 Task: Create in the project TriumphTech in Backlog an issue 'Implement a new cloud-based customer service platform for a company with omnichannel communication and AI-powered chatbots', assign it to team member softage.2@softage.net and change the status to IN PROGRESS.
Action: Mouse moved to (189, 241)
Screenshot: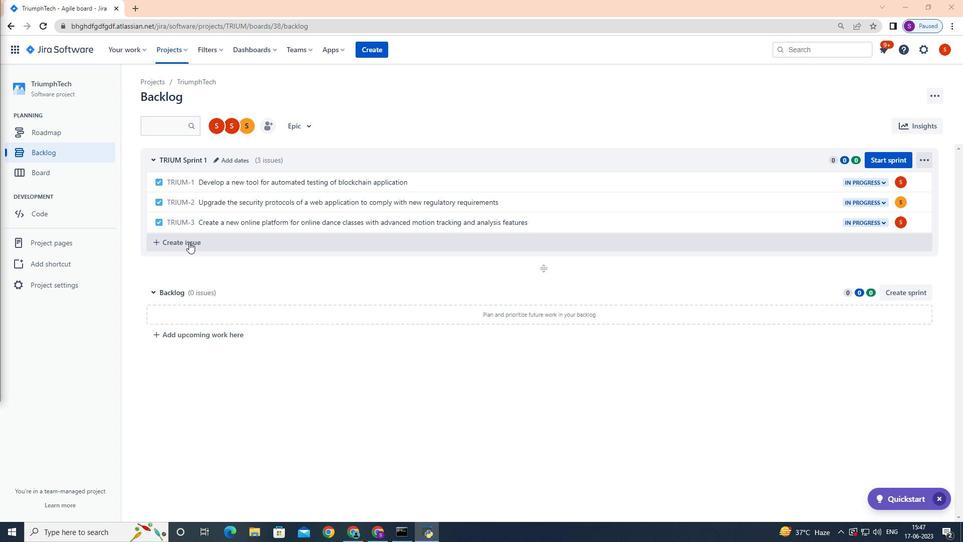 
Action: Mouse pressed left at (189, 241)
Screenshot: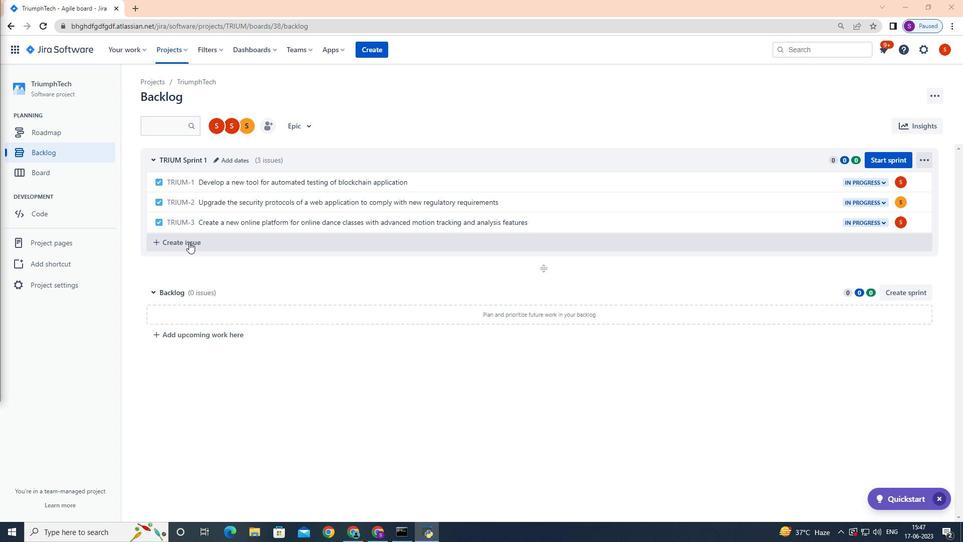 
Action: Mouse moved to (187, 240)
Screenshot: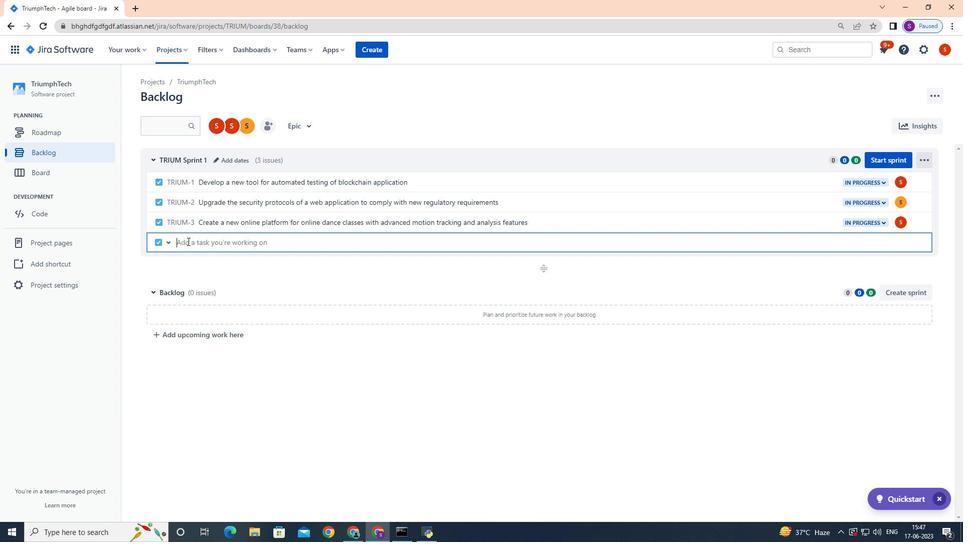 
Action: Key pressed <Key.shift>Implement<Key.space>a<Key.space>new<Key.space>cloud-based<Key.space>customer<Key.space>service<Key.space>platform<Key.space>for<Key.space>a<Key.space>company<Key.space>with<Key.space>omnichannel<Key.space><Key.backspace><Key.backspace><Key.backspace><Key.backspace><Key.backspace><Key.backspace><Key.backspace>hannel<Key.space>
Screenshot: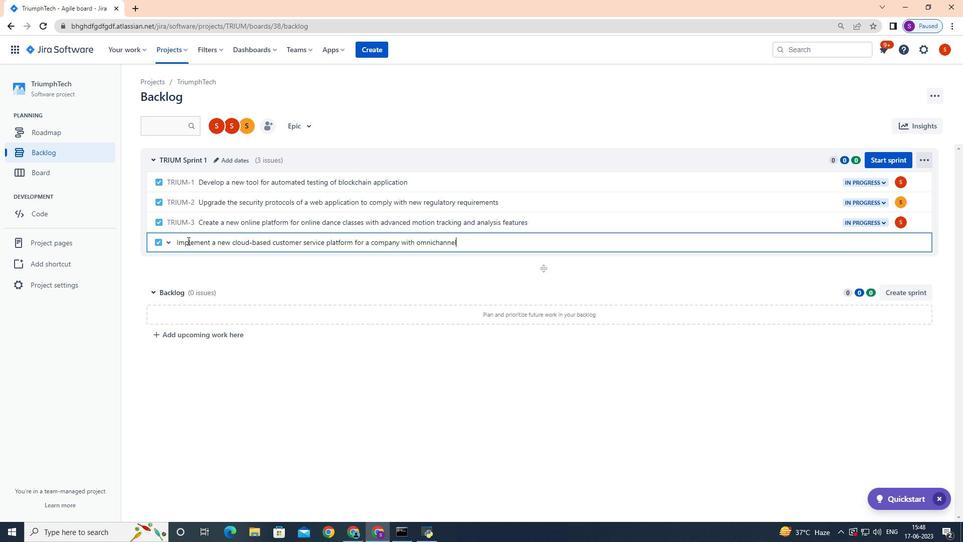 
Action: Mouse moved to (431, 242)
Screenshot: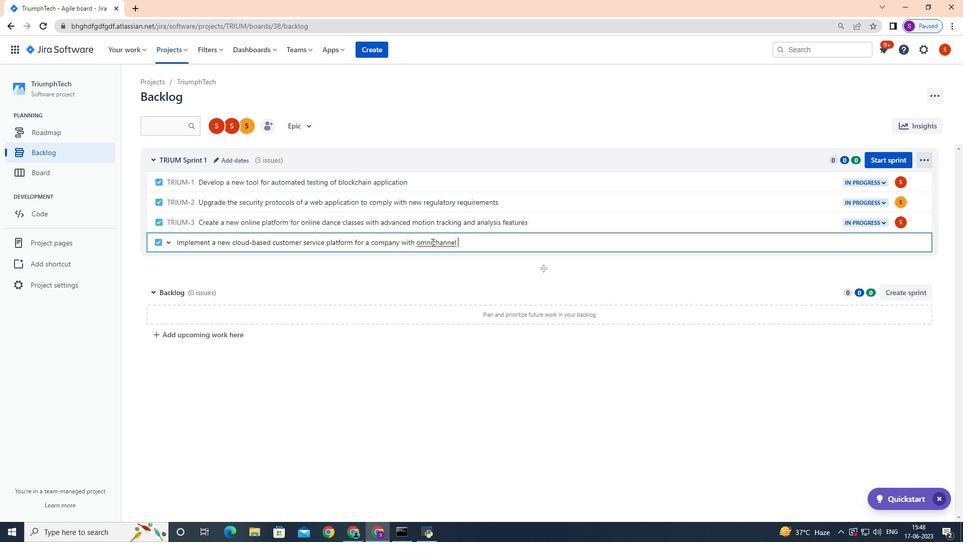 
Action: Mouse pressed left at (431, 242)
Screenshot: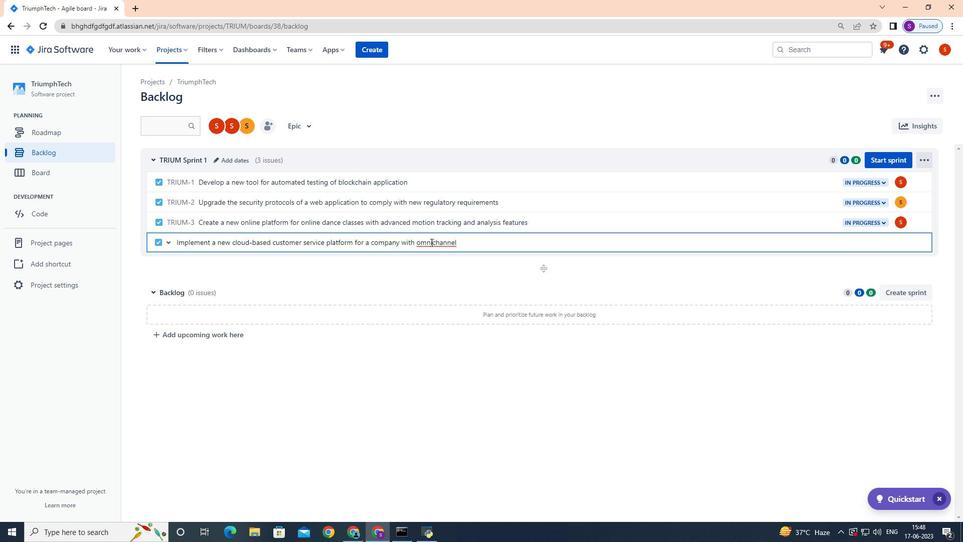 
Action: Mouse moved to (432, 242)
Screenshot: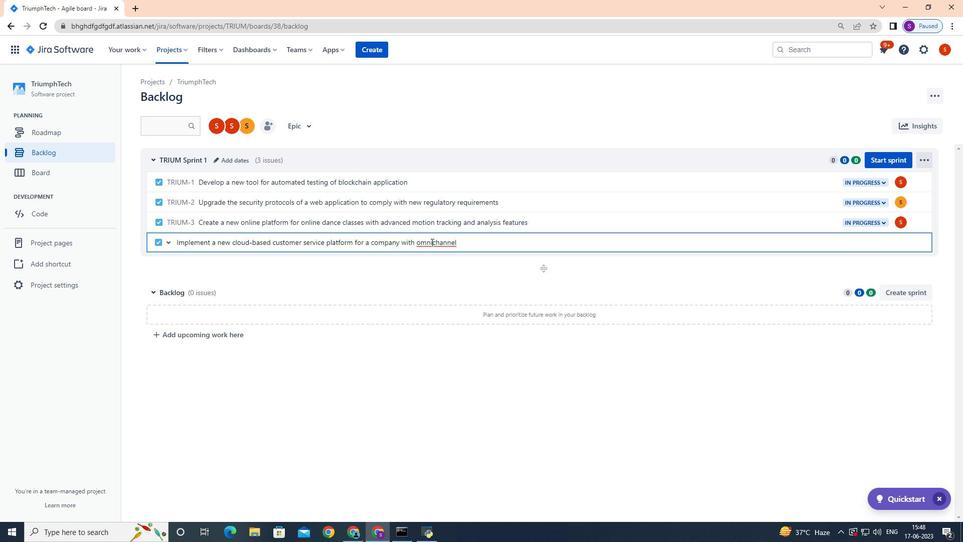 
Action: Mouse pressed left at (432, 242)
Screenshot: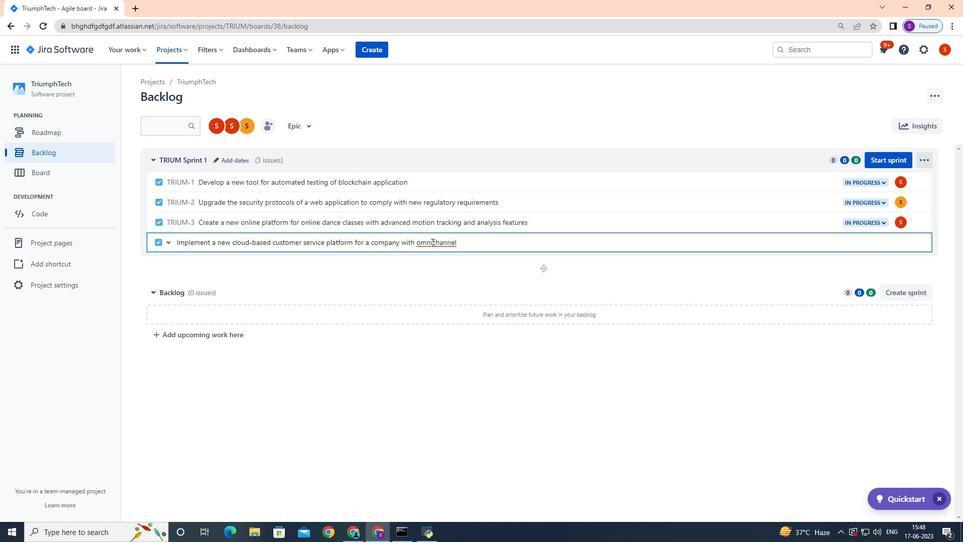 
Action: Key pressed <Key.space>
Screenshot: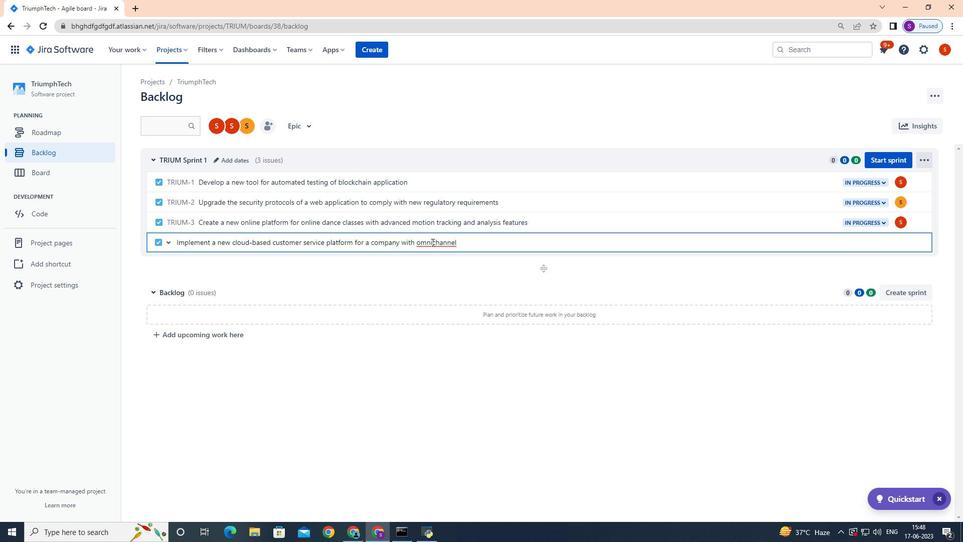 
Action: Mouse moved to (459, 240)
Screenshot: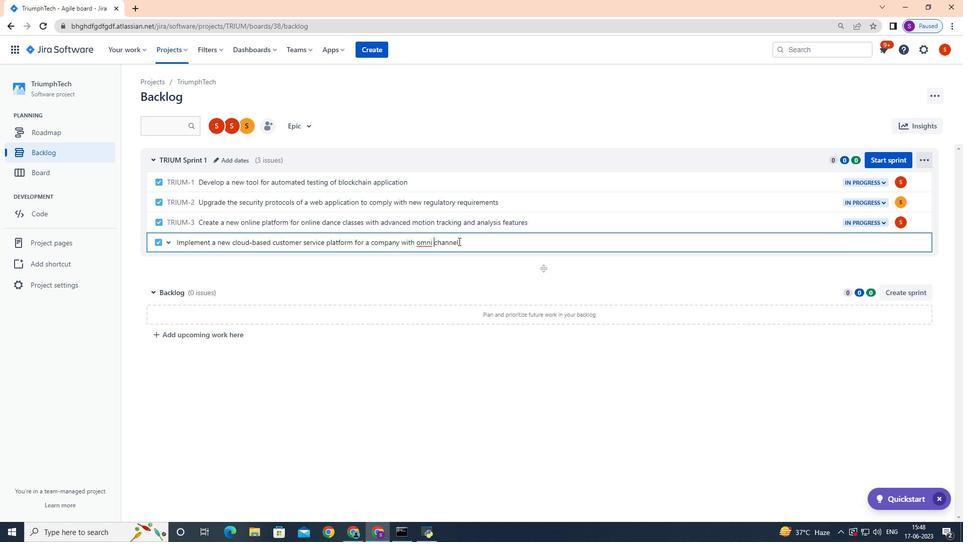 
Action: Mouse pressed left at (459, 240)
Screenshot: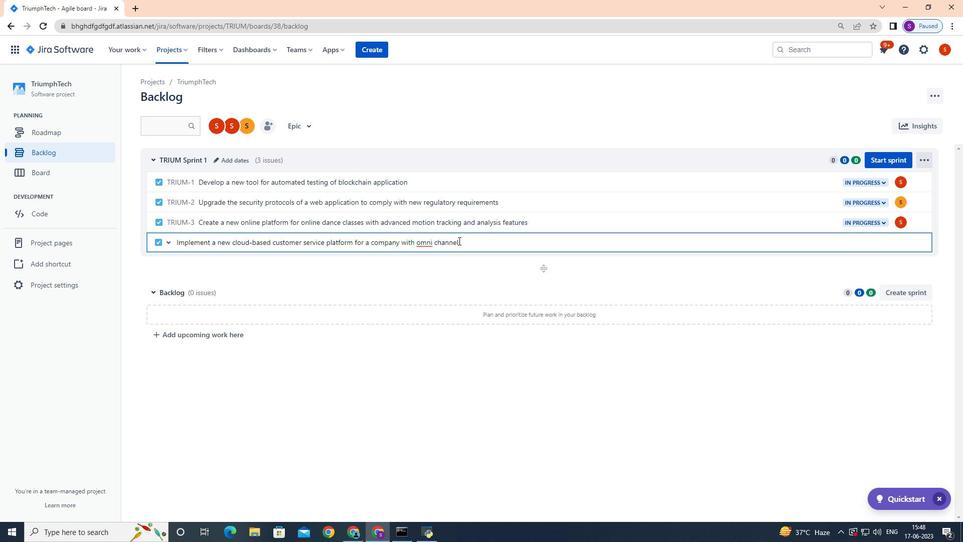 
Action: Key pressed <Key.space>communication<Key.space>and<Key.space><Key.shift>A<Key.shift>I-powered<Key.space>chatbots<Key.enter>
Screenshot: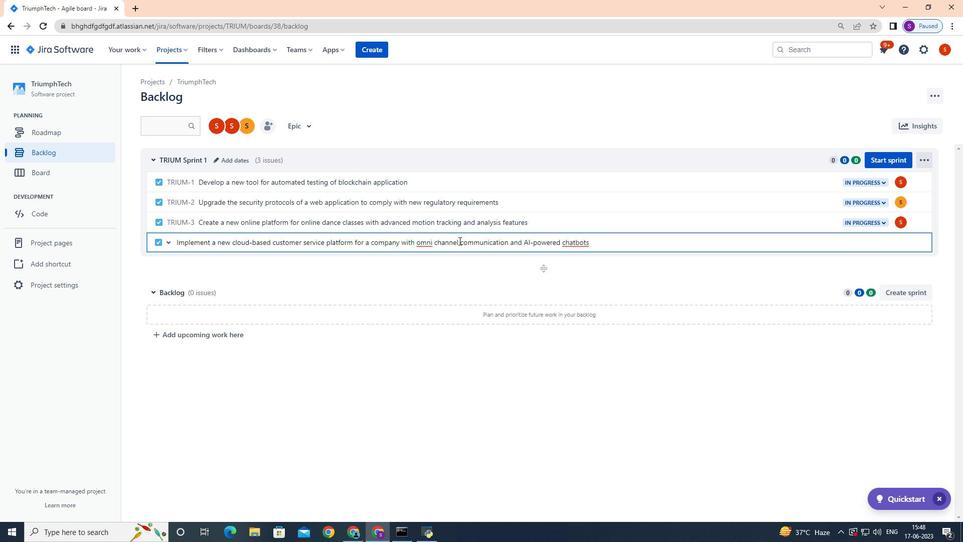 
Action: Mouse moved to (901, 241)
Screenshot: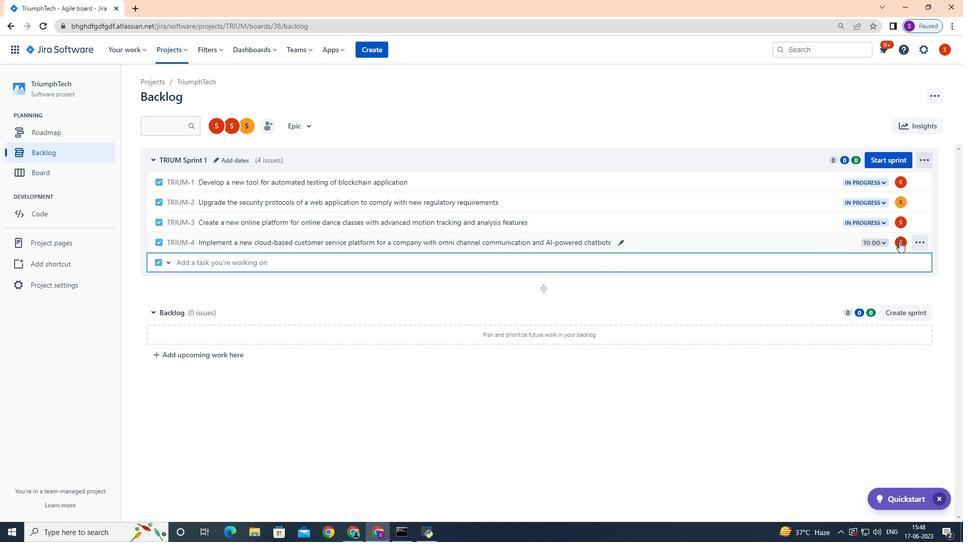 
Action: Mouse pressed left at (901, 241)
Screenshot: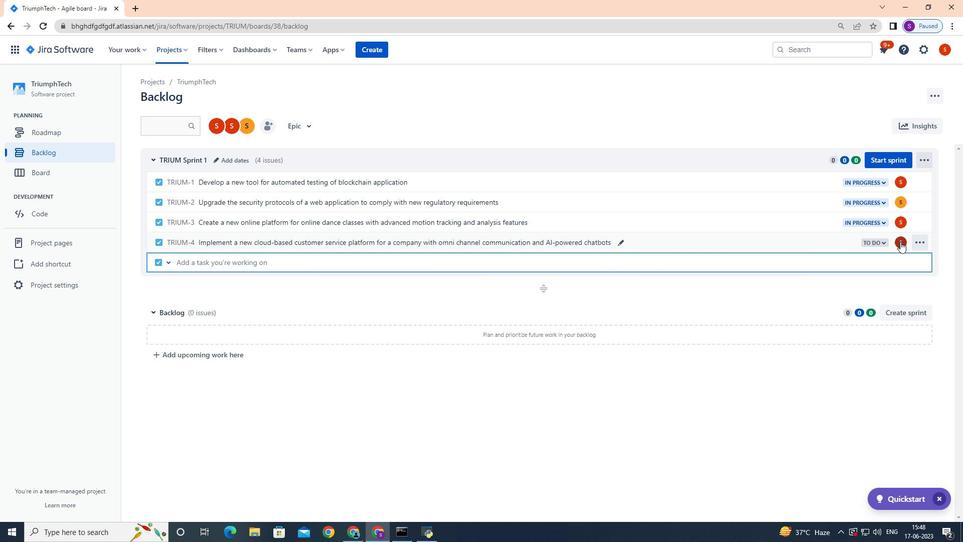 
Action: Mouse moved to (897, 241)
Screenshot: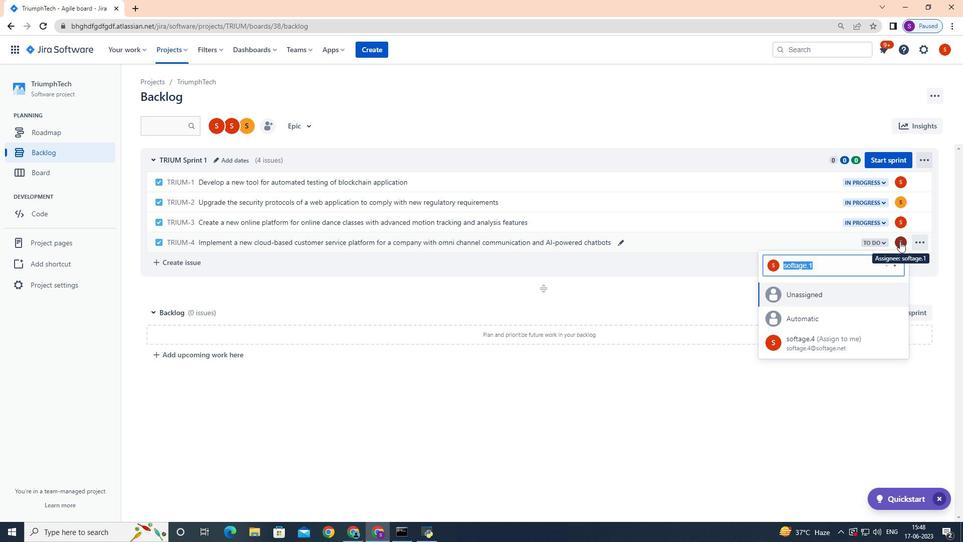 
Action: Key pressed softage.2
Screenshot: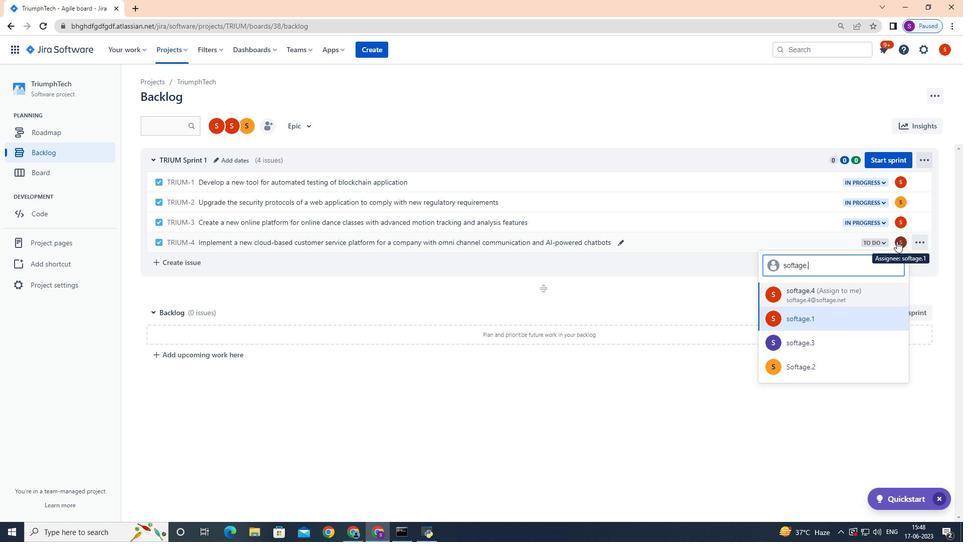 
Action: Mouse moved to (829, 317)
Screenshot: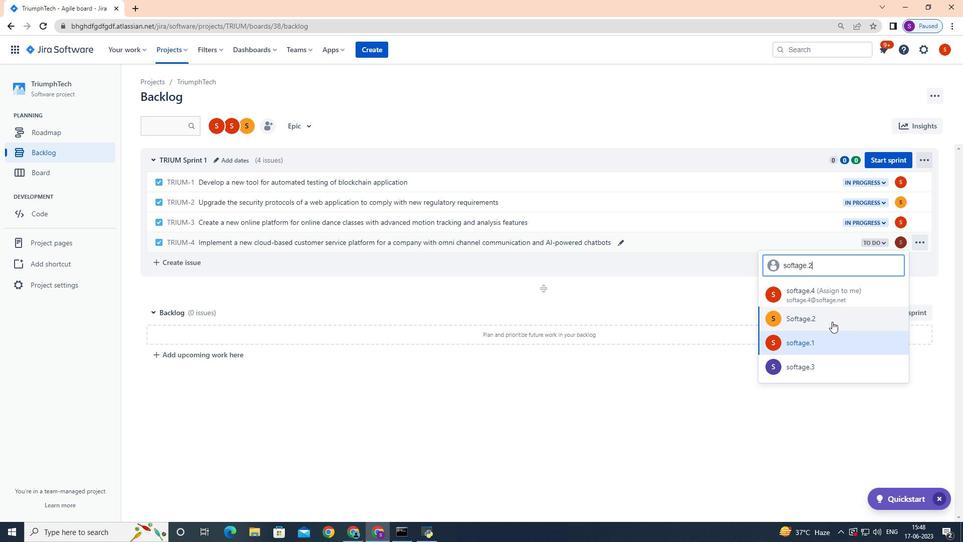 
Action: Mouse pressed left at (829, 317)
Screenshot: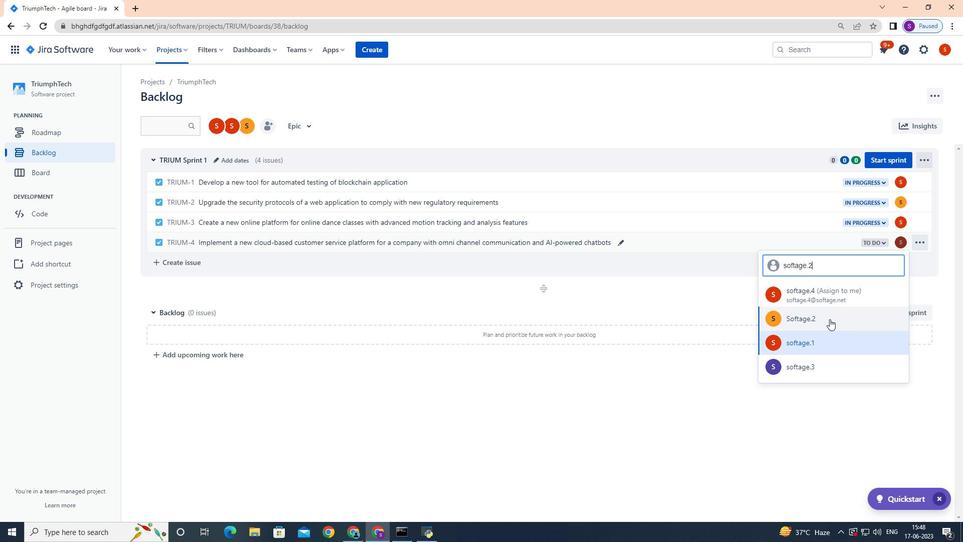 
Action: Mouse moved to (887, 241)
Screenshot: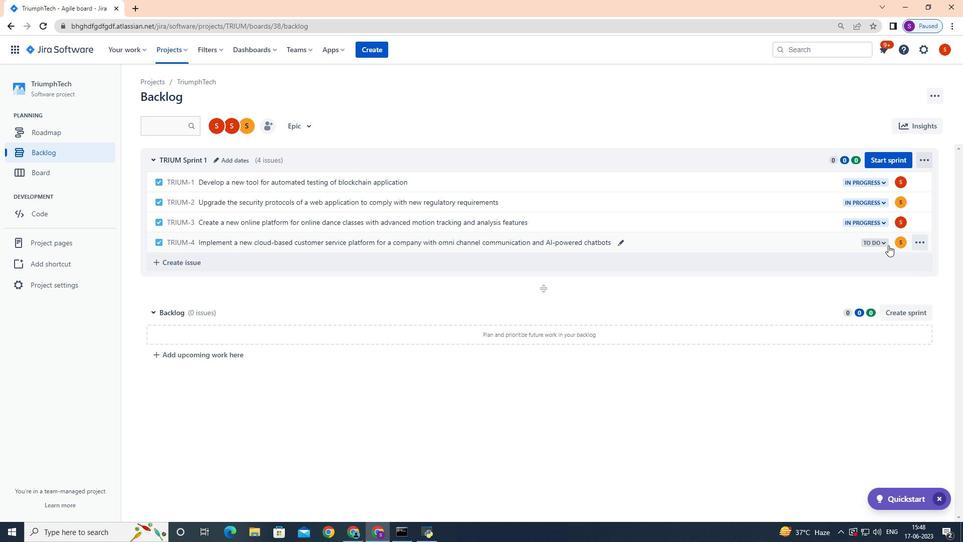 
Action: Mouse pressed left at (887, 241)
Screenshot: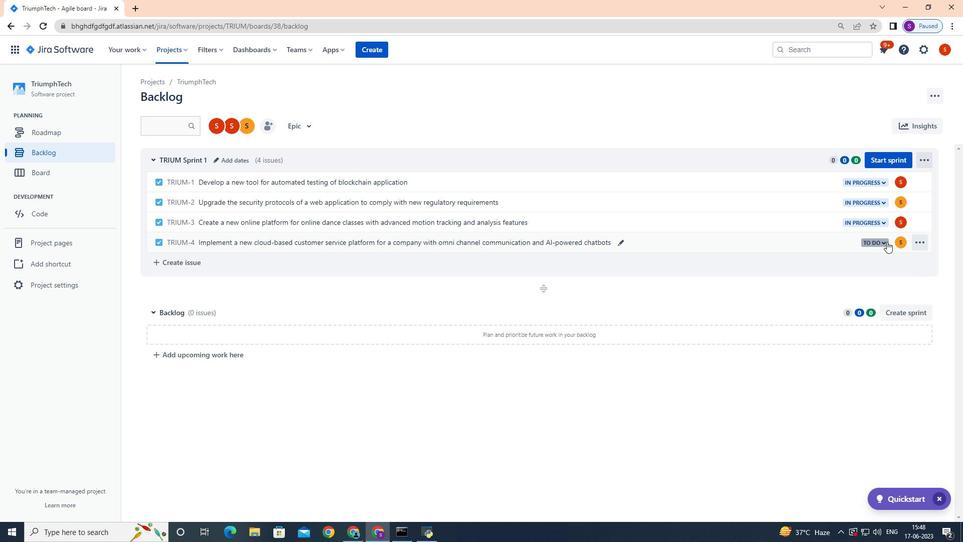
Action: Mouse moved to (820, 262)
Screenshot: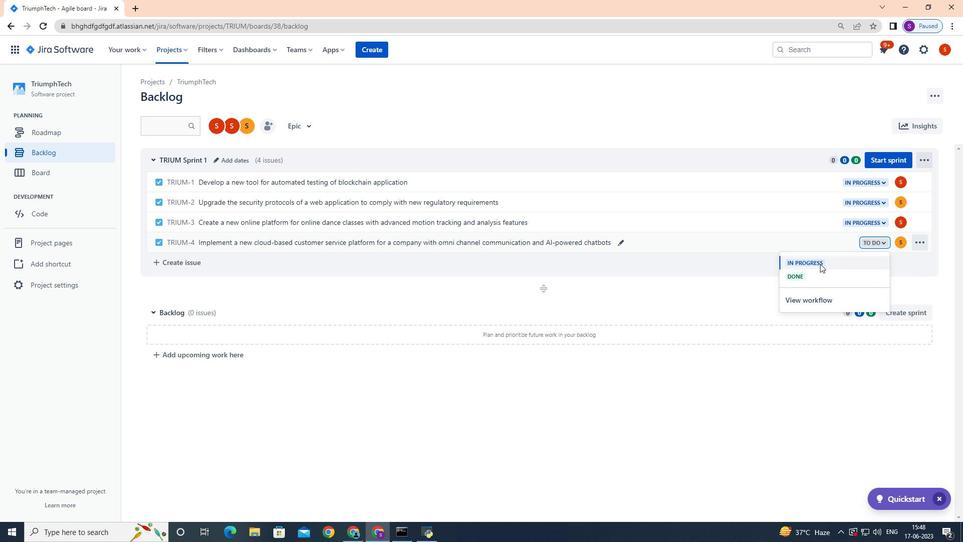 
Action: Mouse pressed left at (820, 262)
Screenshot: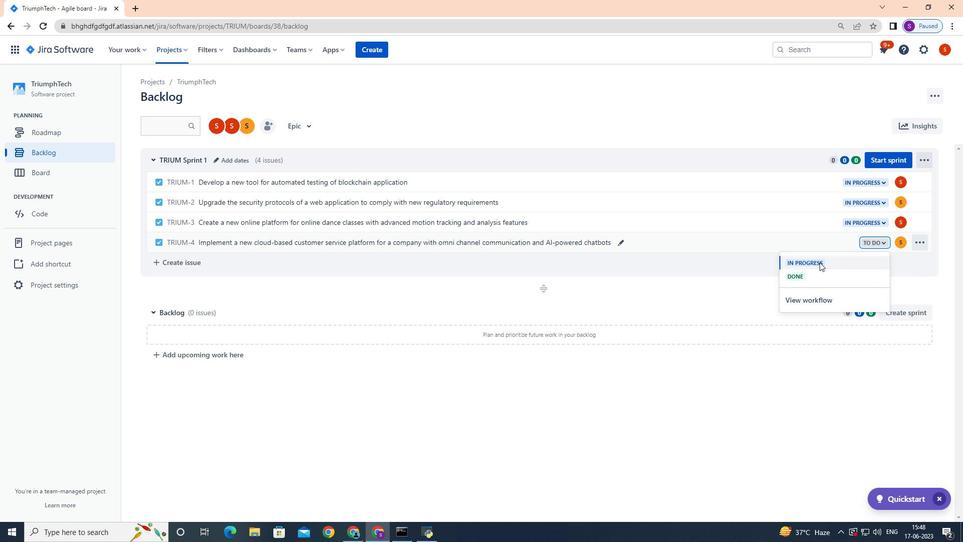
Action: Mouse moved to (580, 409)
Screenshot: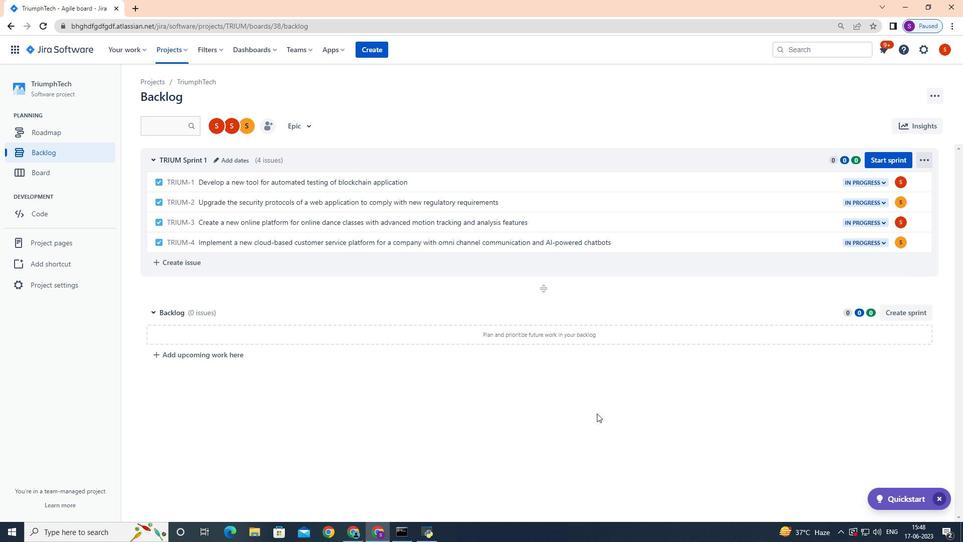 
